 Task: Create a resume from your profile.
Action: Mouse moved to (726, 83)
Screenshot: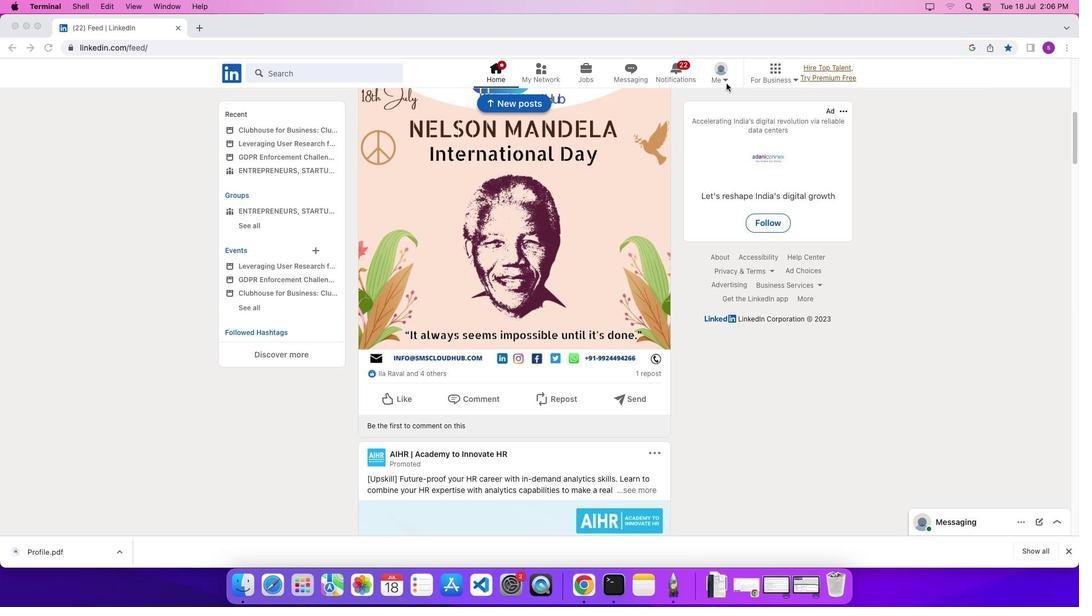 
Action: Mouse pressed left at (726, 83)
Screenshot: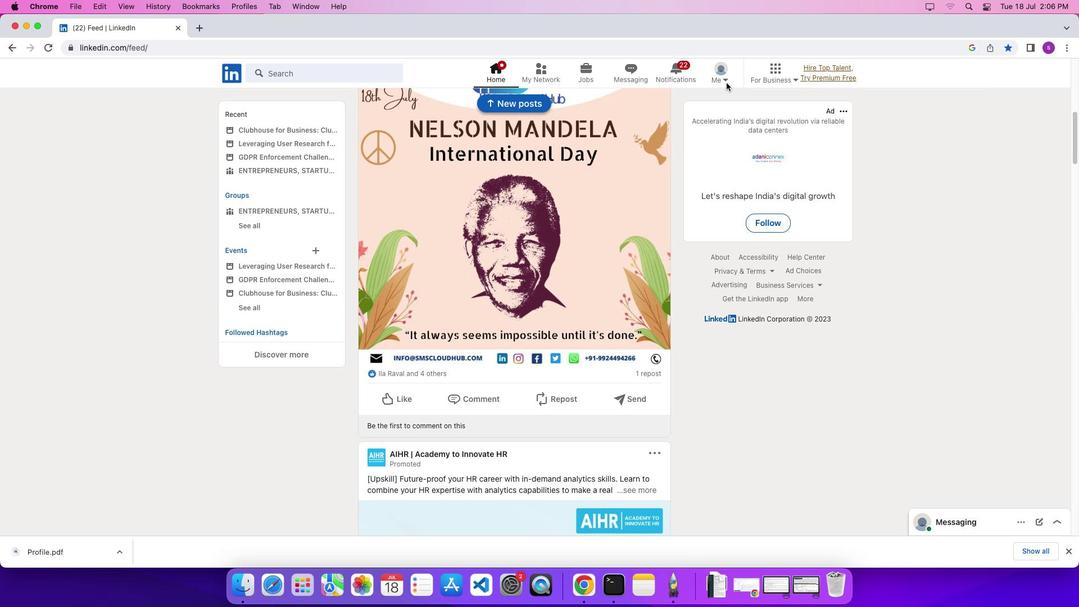 
Action: Mouse moved to (726, 79)
Screenshot: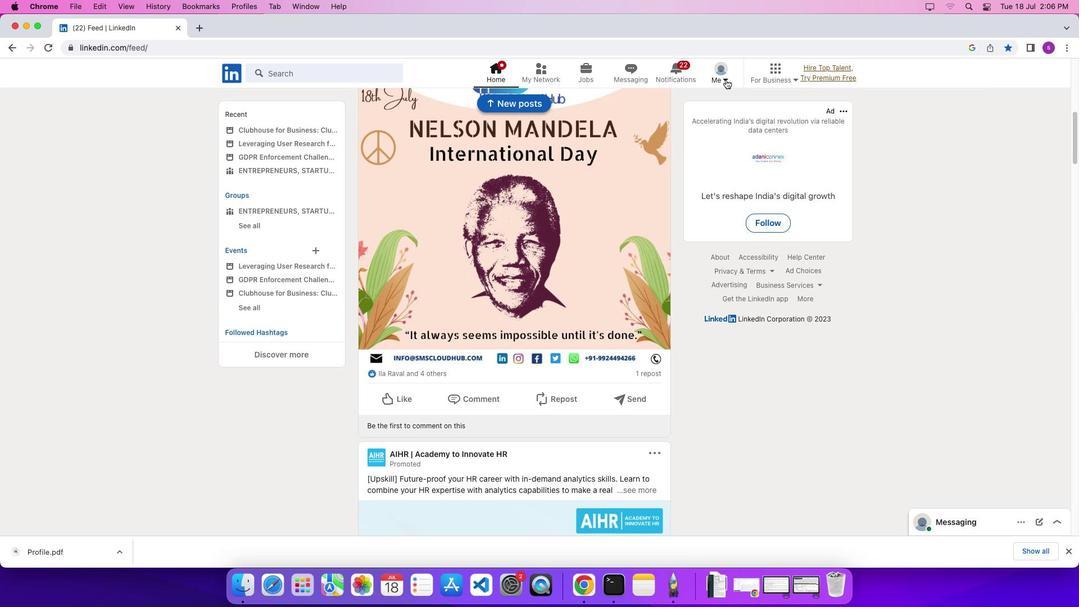 
Action: Mouse pressed left at (726, 79)
Screenshot: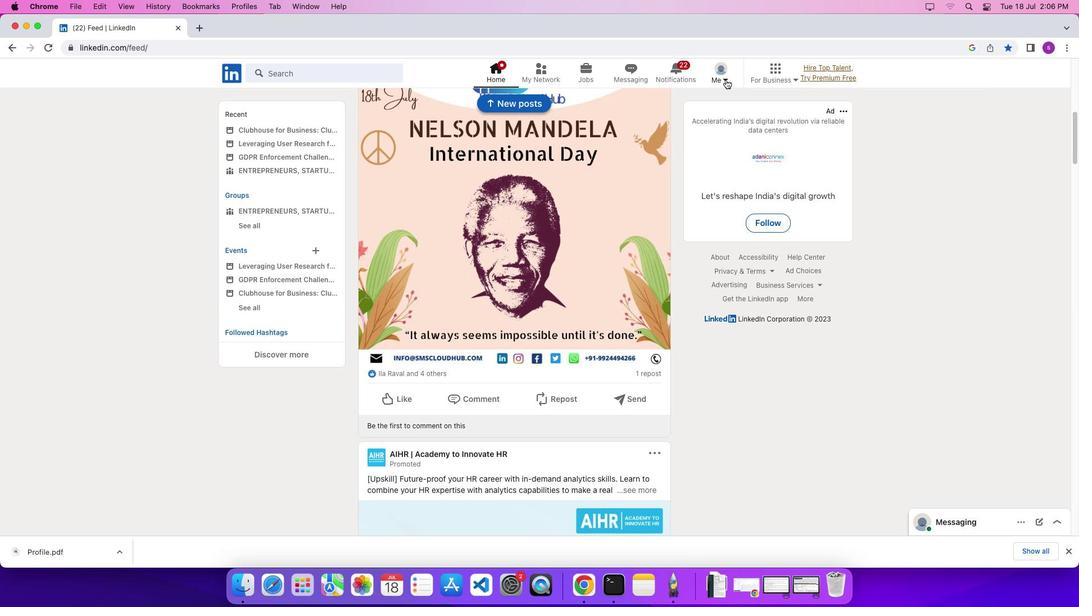 
Action: Mouse moved to (706, 137)
Screenshot: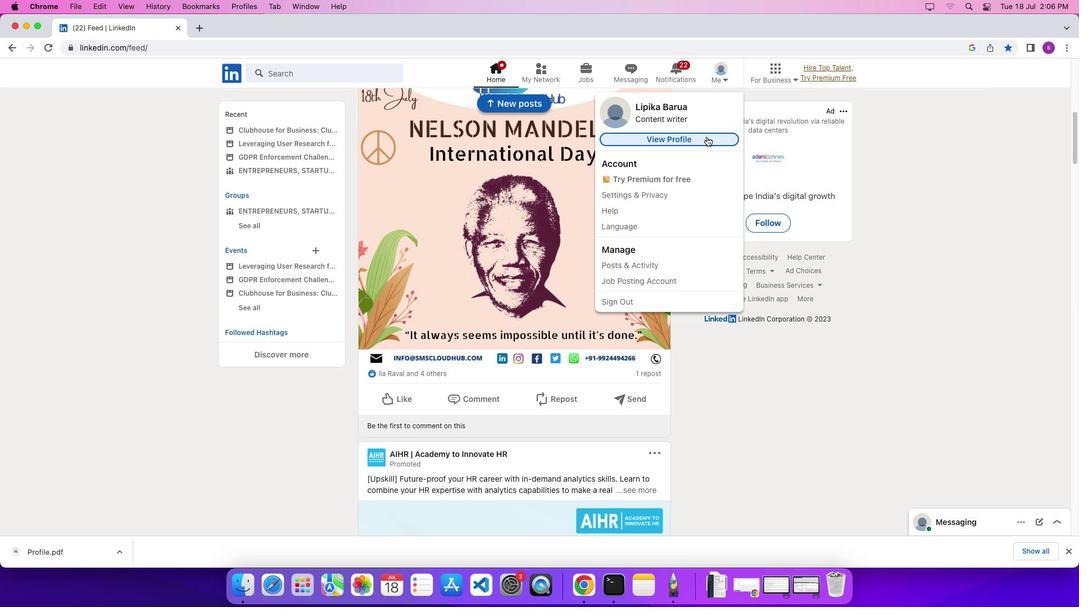 
Action: Mouse pressed left at (706, 137)
Screenshot: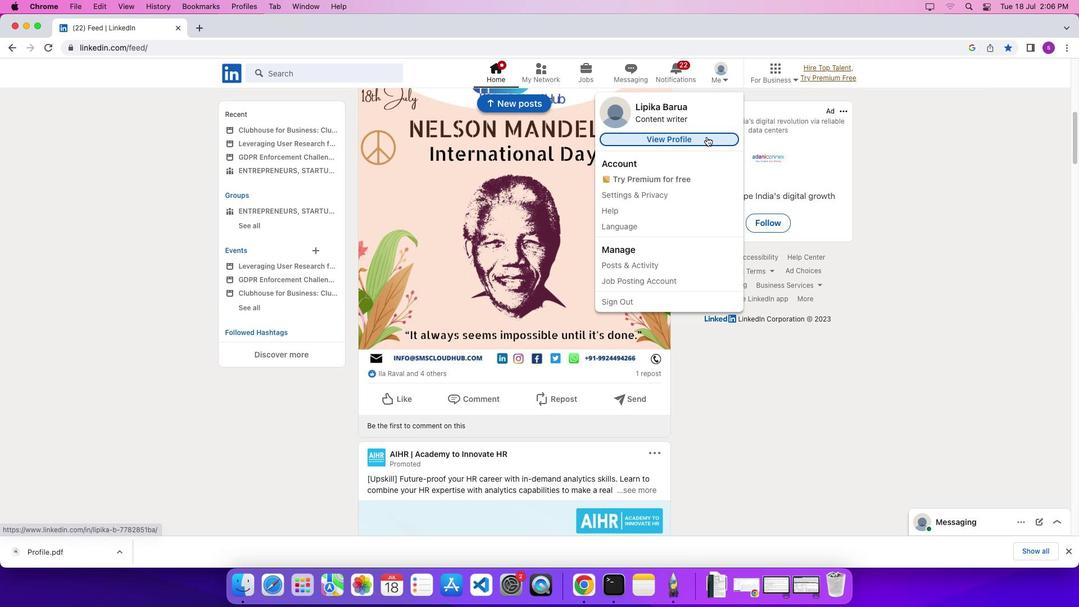 
Action: Mouse moved to (414, 319)
Screenshot: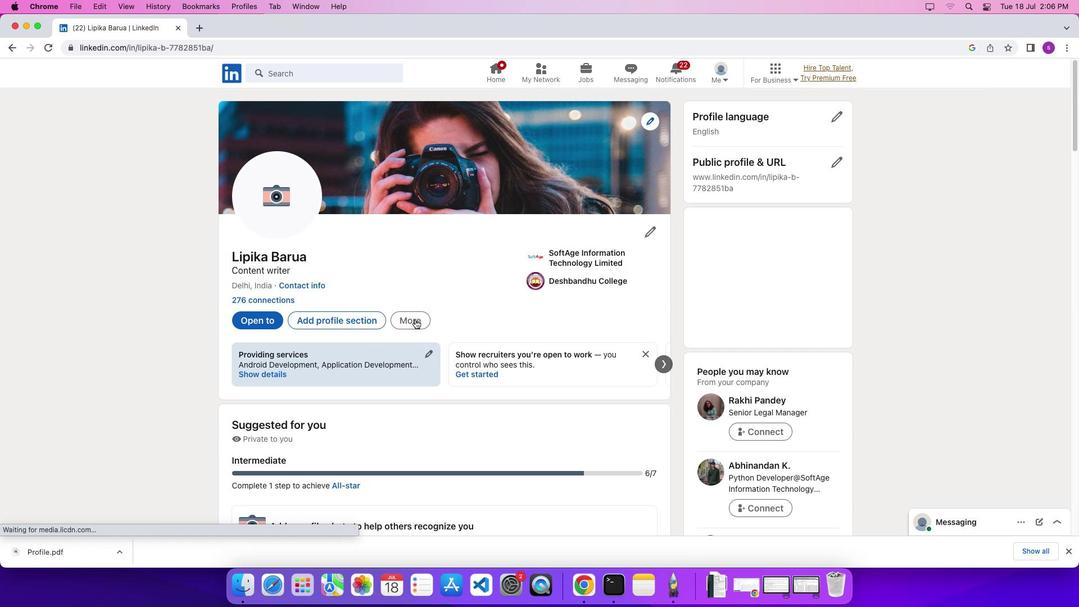 
Action: Mouse pressed left at (414, 319)
Screenshot: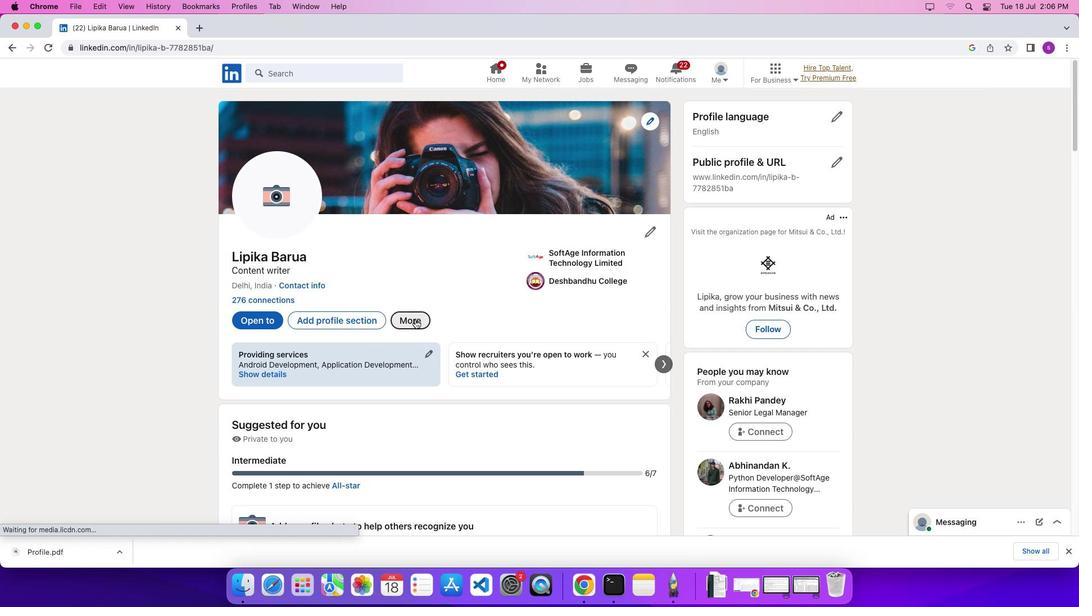 
Action: Mouse moved to (440, 386)
Screenshot: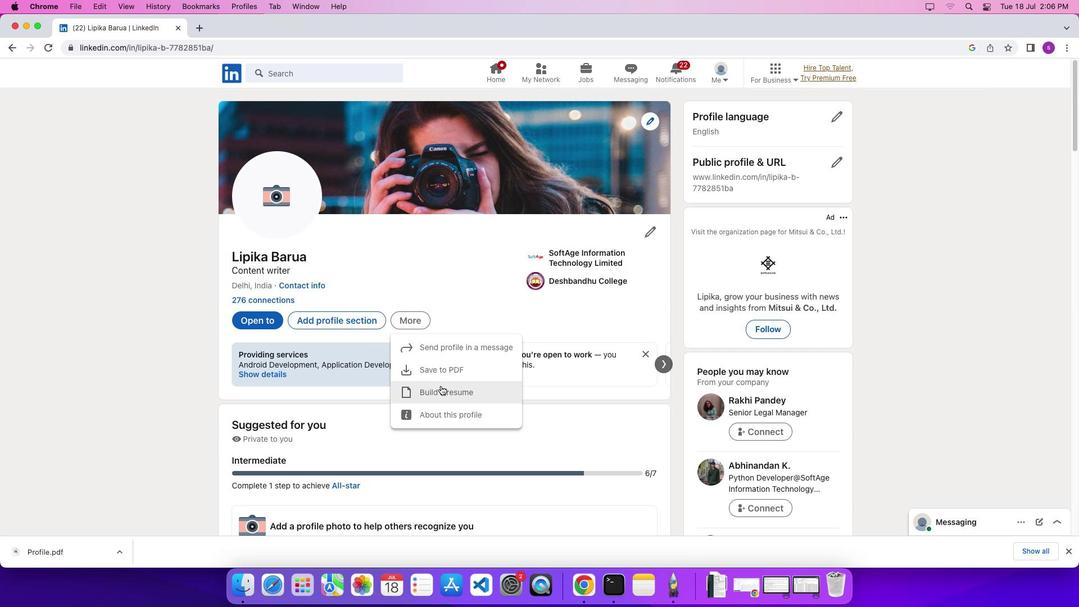 
Action: Mouse pressed left at (440, 386)
Screenshot: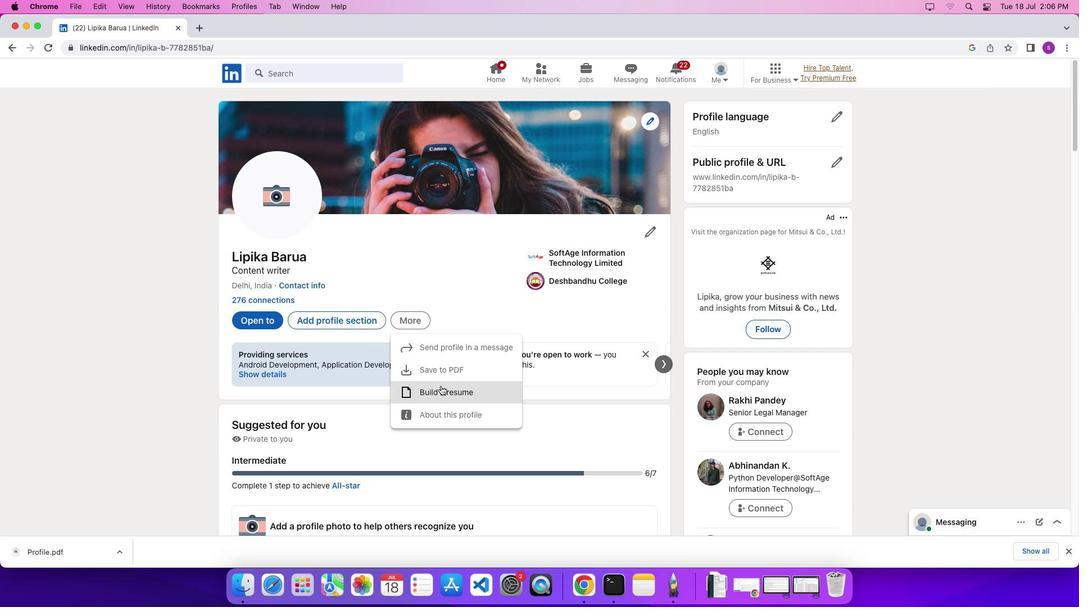
Action: Mouse moved to (617, 321)
Screenshot: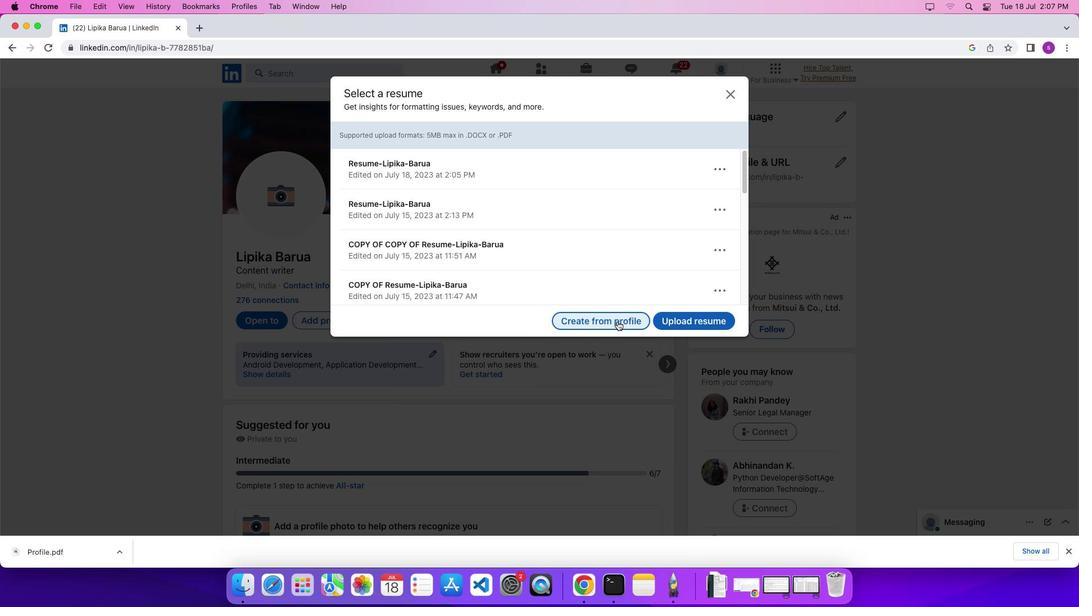 
Action: Mouse pressed left at (617, 321)
Screenshot: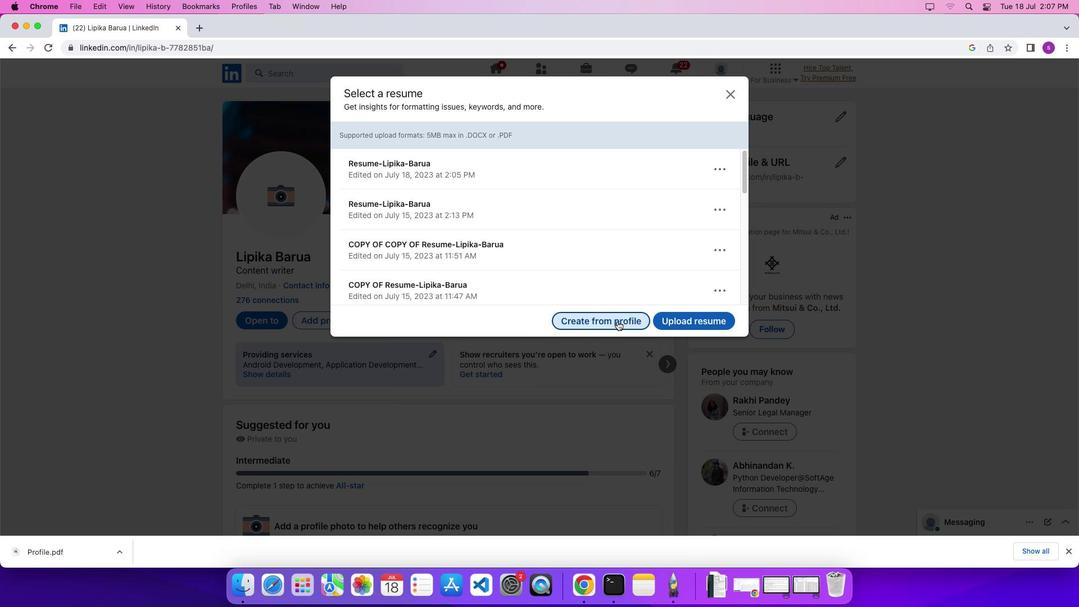 
